 Task: Select the on option in the auto-detect.
Action: Mouse moved to (11, 495)
Screenshot: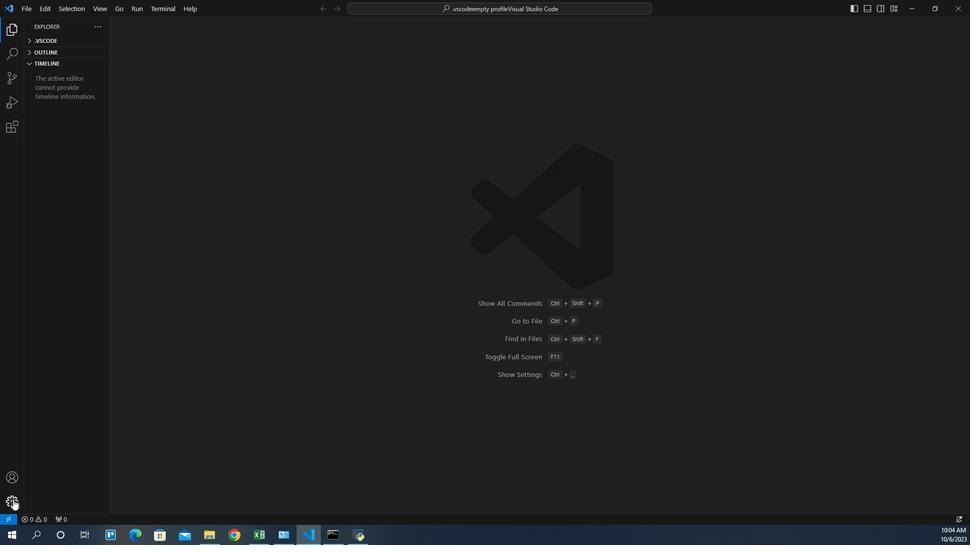 
Action: Mouse pressed left at (11, 495)
Screenshot: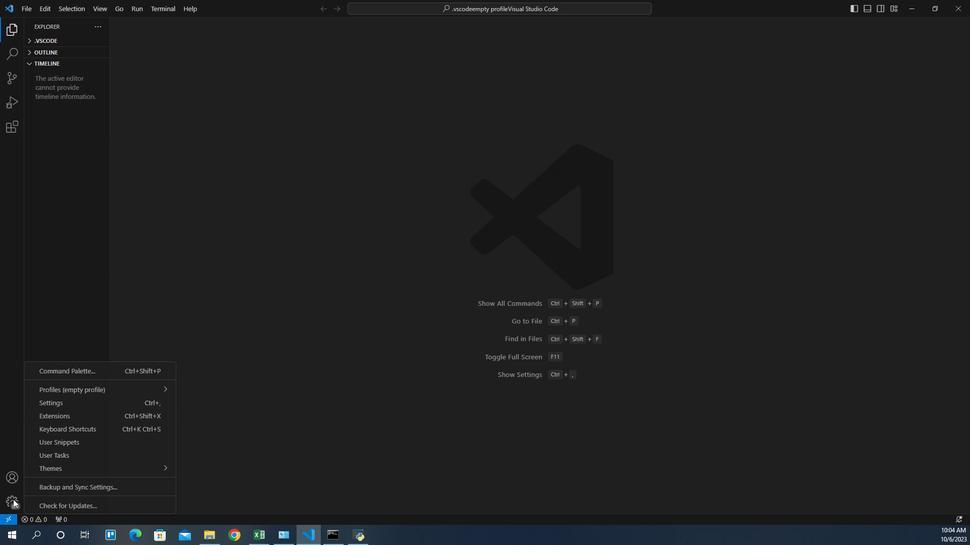 
Action: Mouse moved to (57, 401)
Screenshot: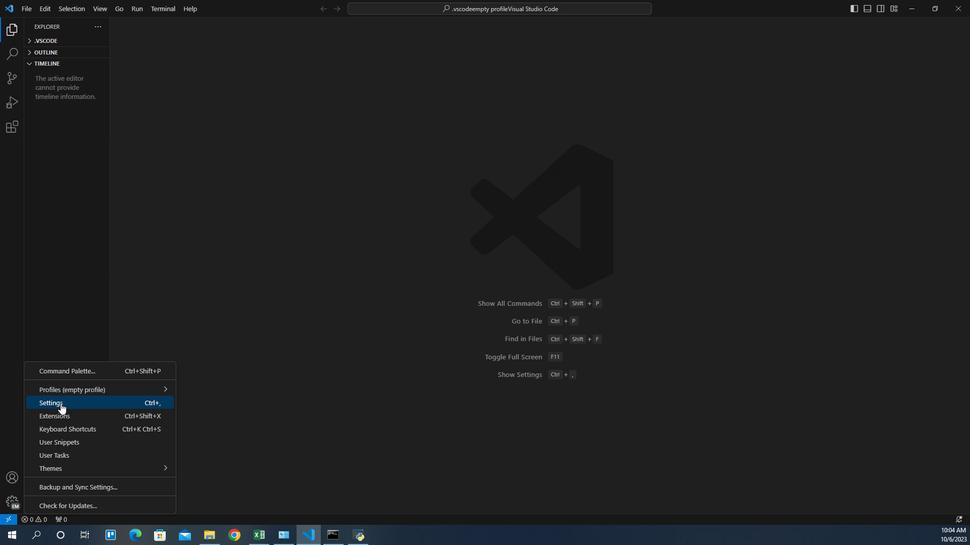 
Action: Mouse pressed left at (57, 401)
Screenshot: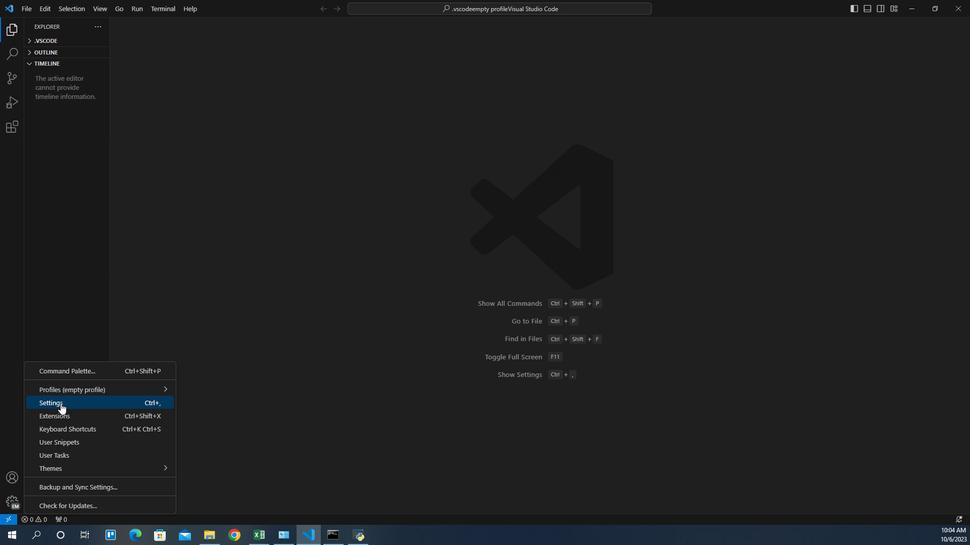 
Action: Mouse pressed left at (57, 401)
Screenshot: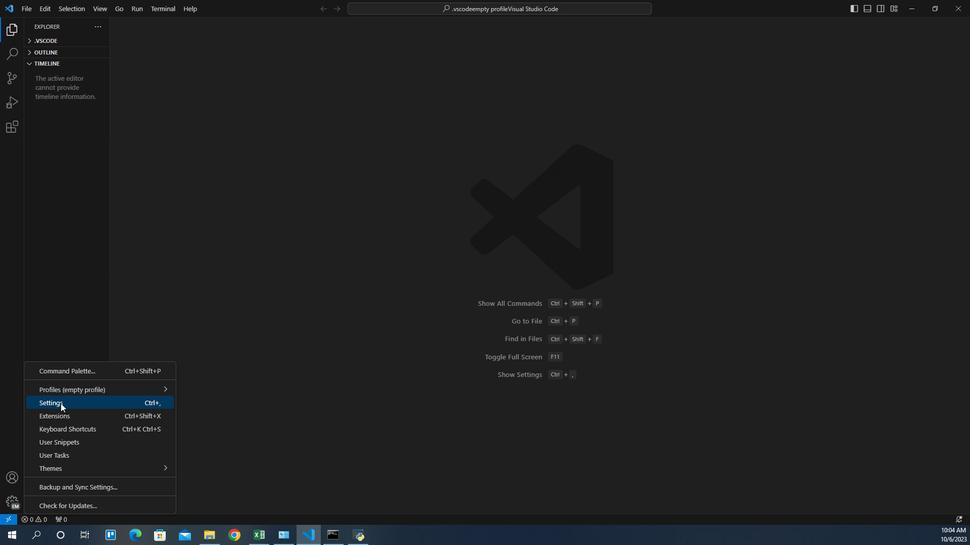 
Action: Mouse moved to (255, 132)
Screenshot: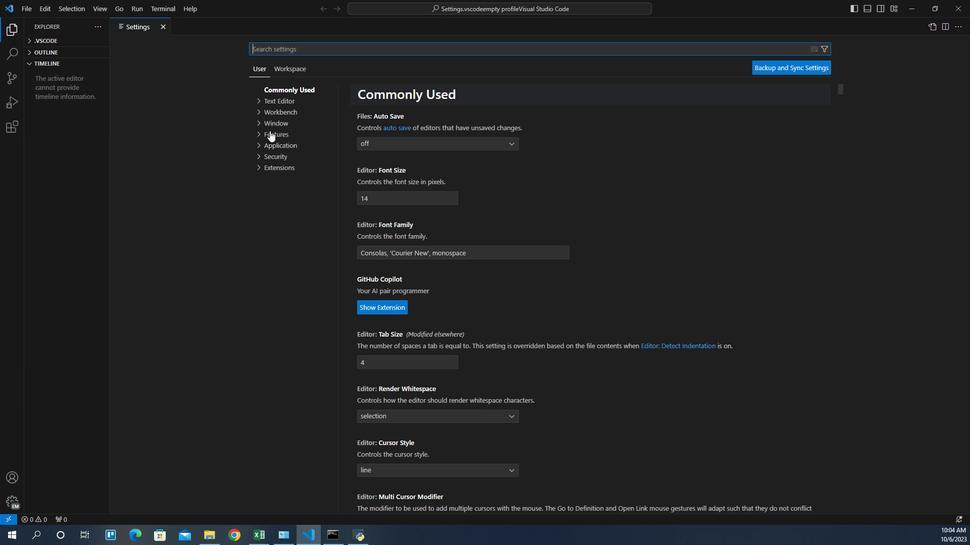 
Action: Mouse pressed left at (255, 132)
Screenshot: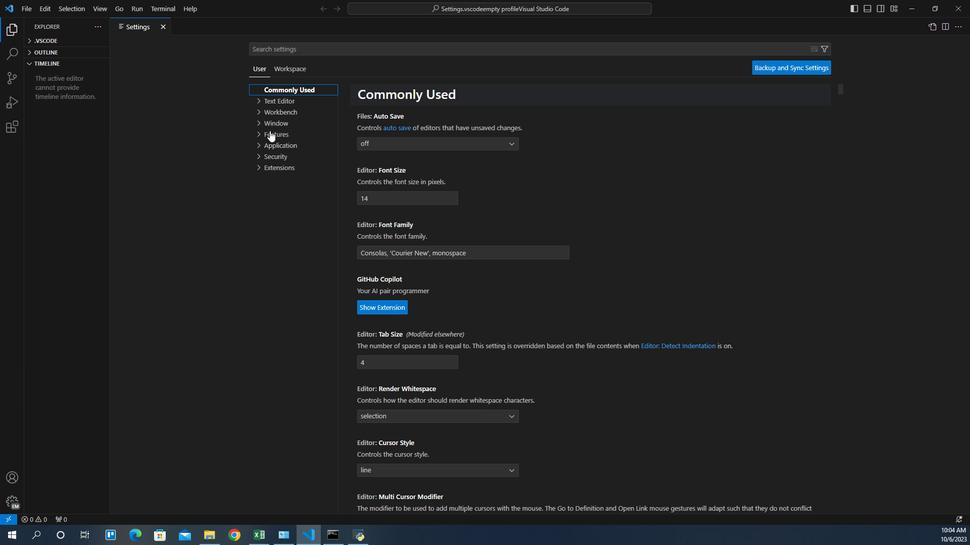 
Action: Mouse moved to (258, 232)
Screenshot: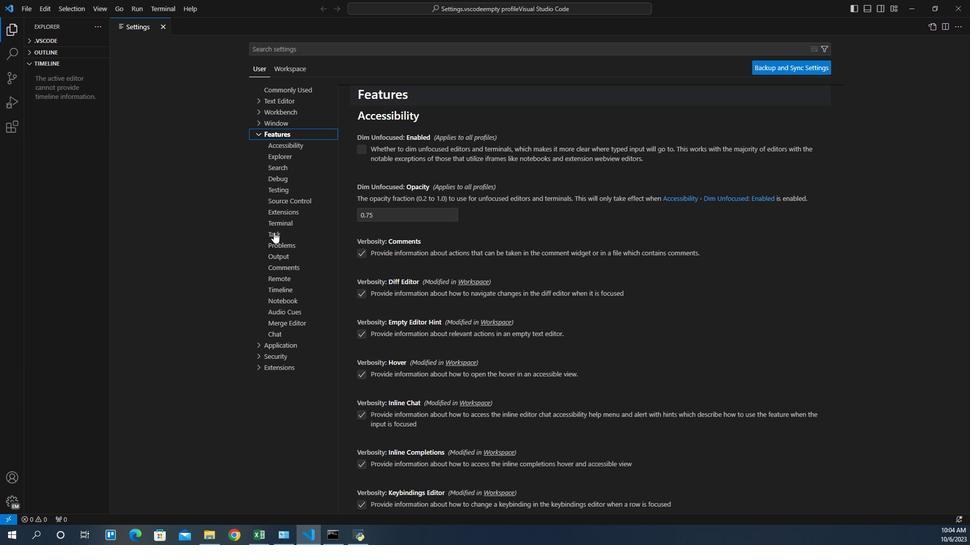 
Action: Mouse pressed left at (258, 232)
Screenshot: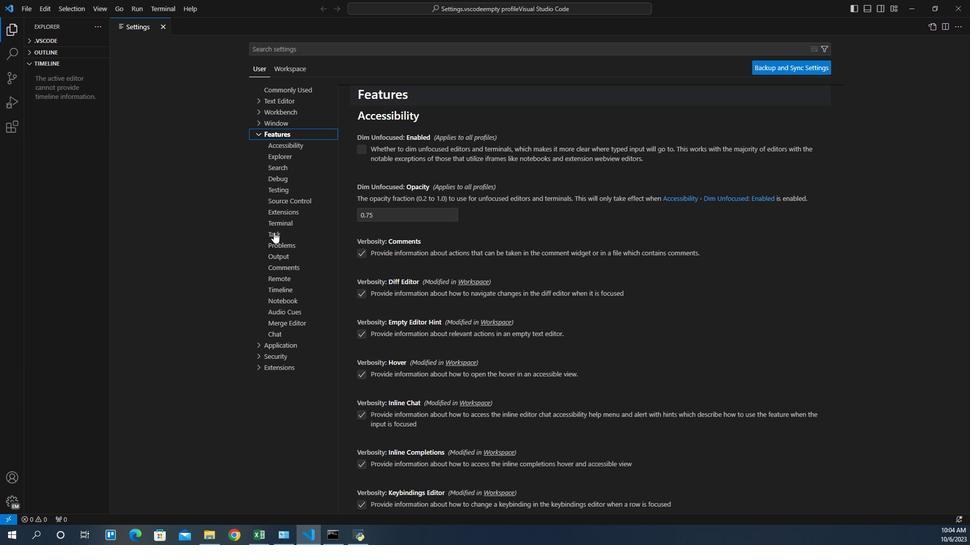 
Action: Mouse moved to (364, 209)
Screenshot: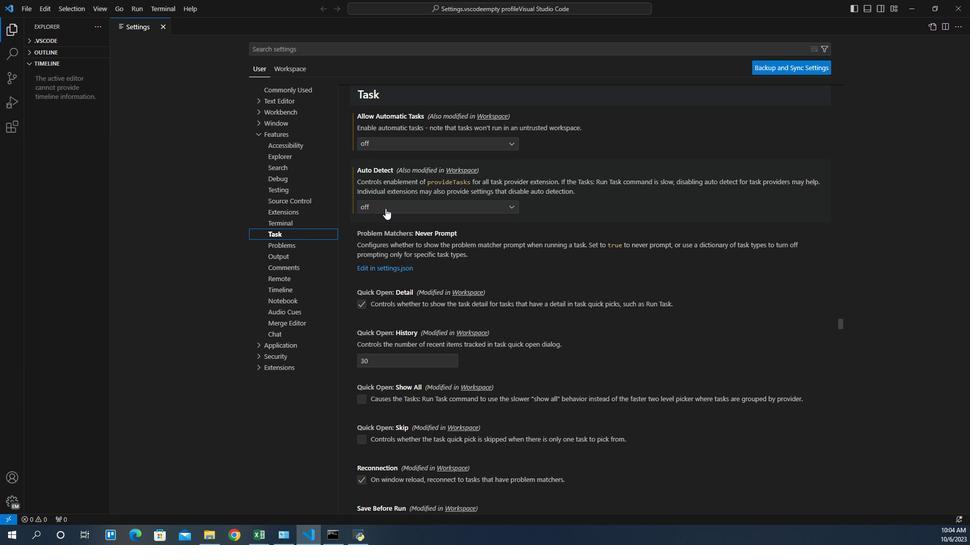 
Action: Mouse pressed left at (364, 209)
Screenshot: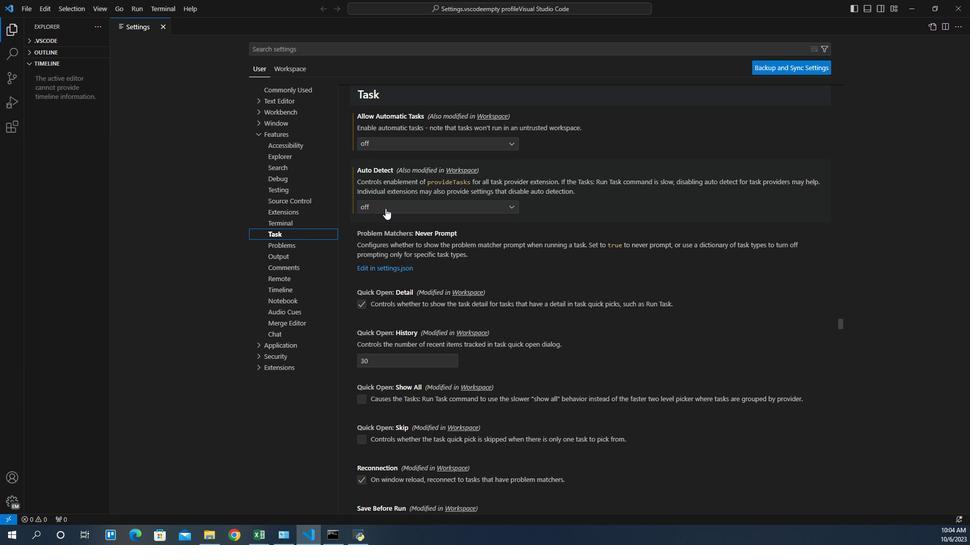 
Action: Mouse moved to (352, 218)
Screenshot: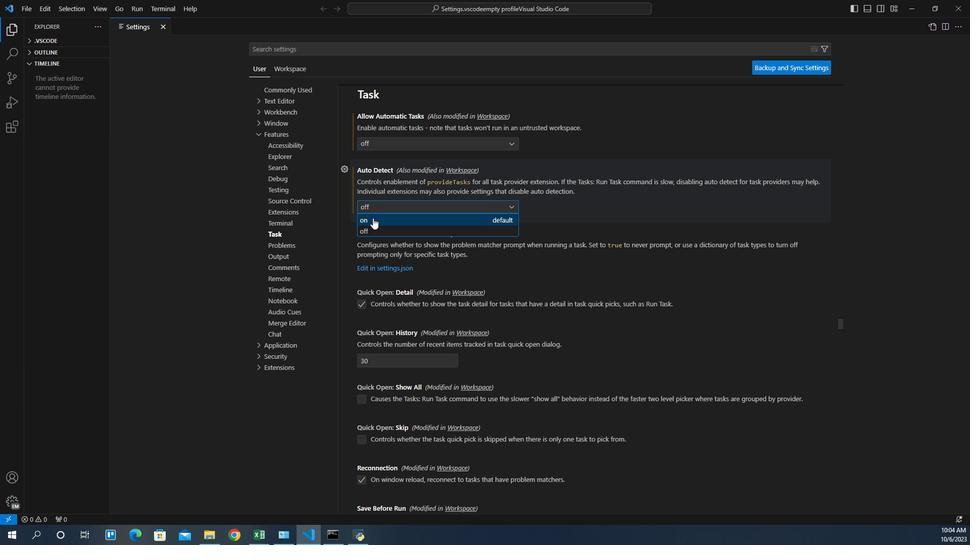 
Action: Mouse pressed left at (352, 218)
Screenshot: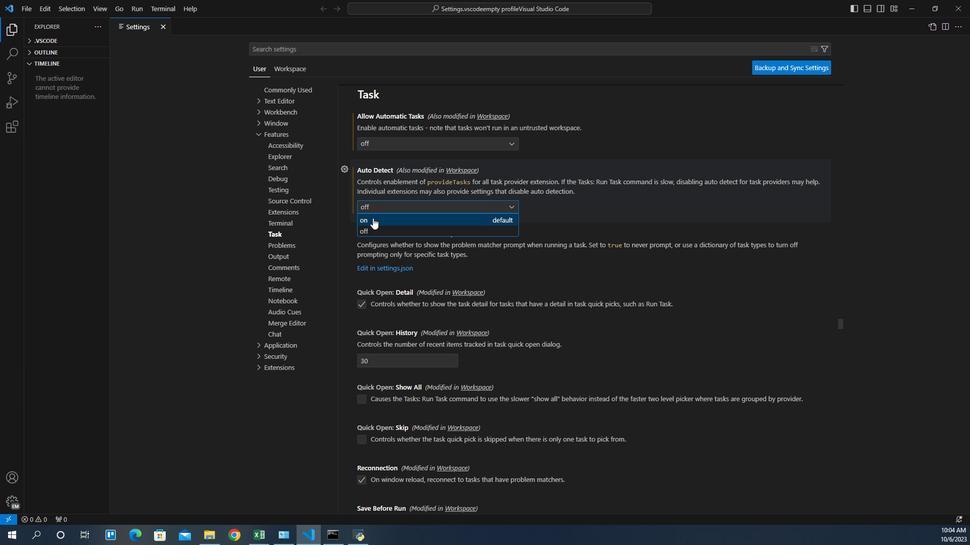
